 Task: Add Daiya Dairy-Free Mozzarella Style Deluxe Cheeze Sticks to the cart.
Action: Mouse moved to (637, 239)
Screenshot: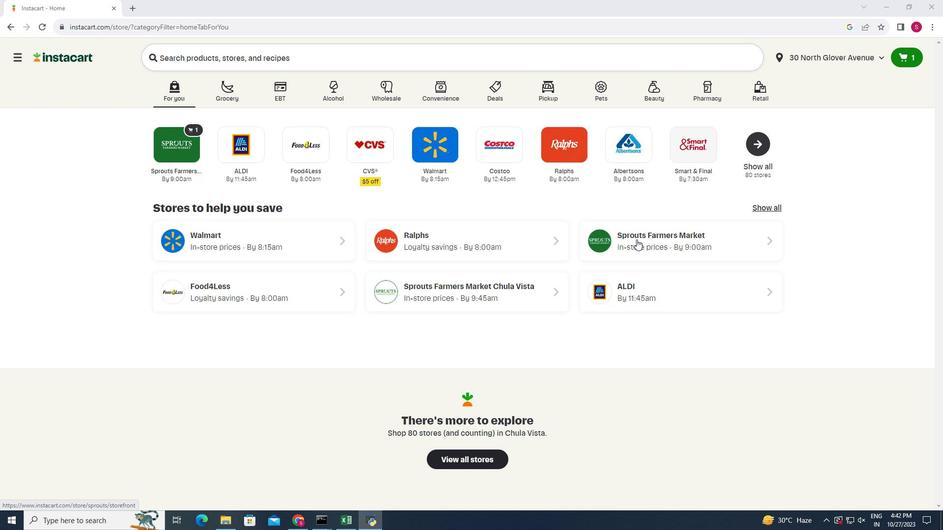
Action: Mouse pressed left at (637, 239)
Screenshot: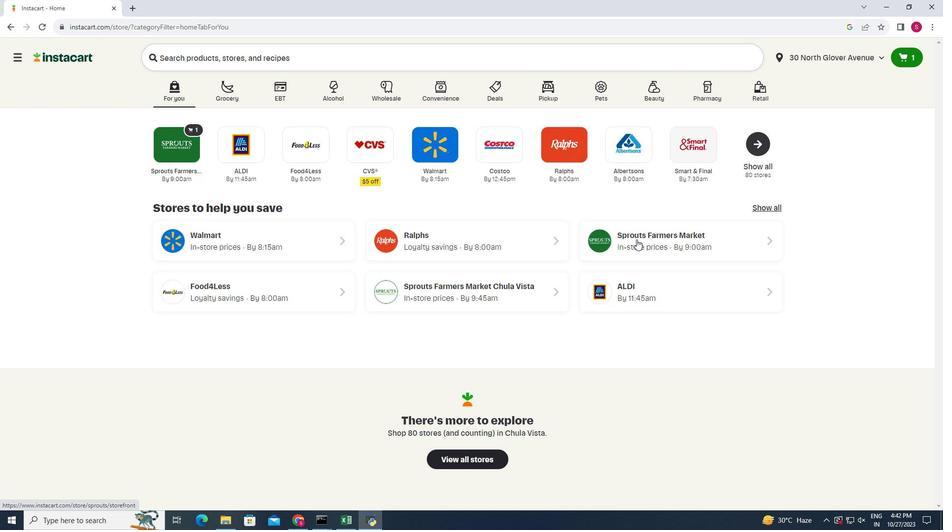 
Action: Mouse moved to (35, 431)
Screenshot: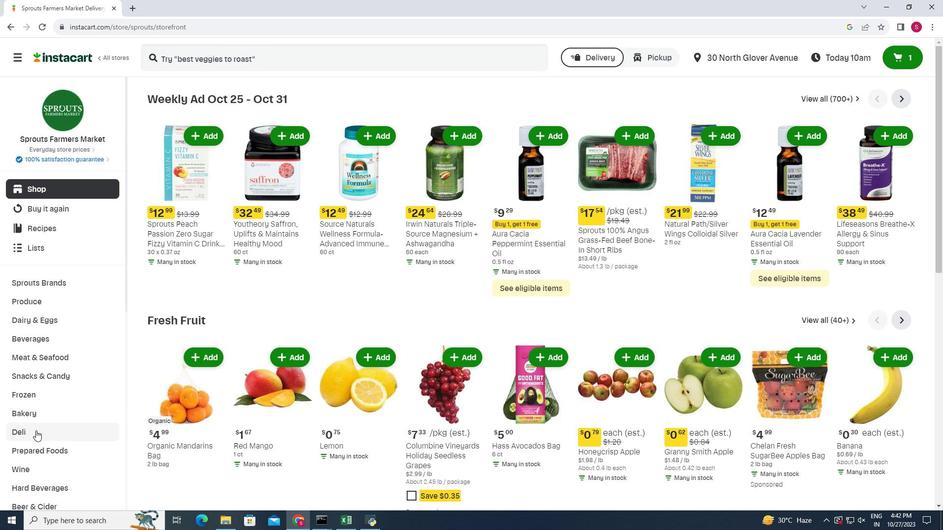 
Action: Mouse pressed left at (35, 431)
Screenshot: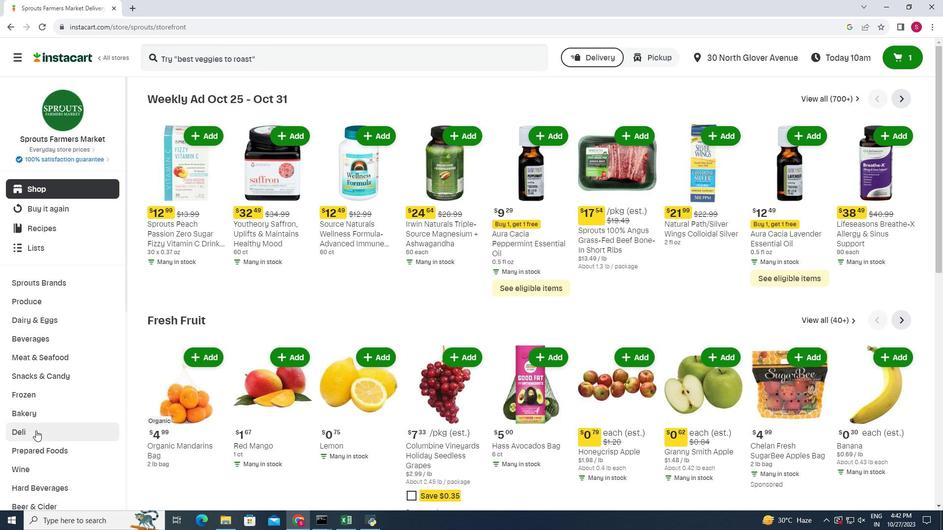 
Action: Mouse moved to (256, 120)
Screenshot: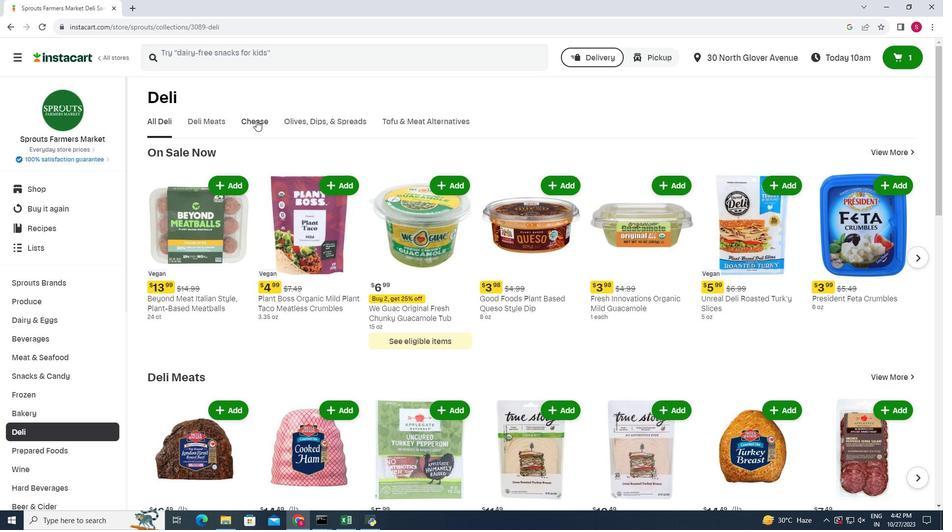 
Action: Mouse pressed left at (256, 120)
Screenshot: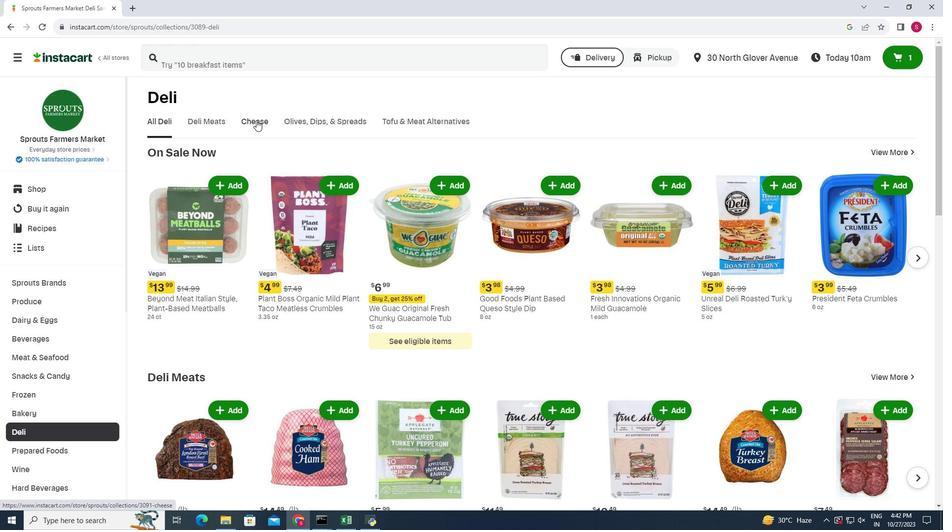 
Action: Mouse moved to (916, 156)
Screenshot: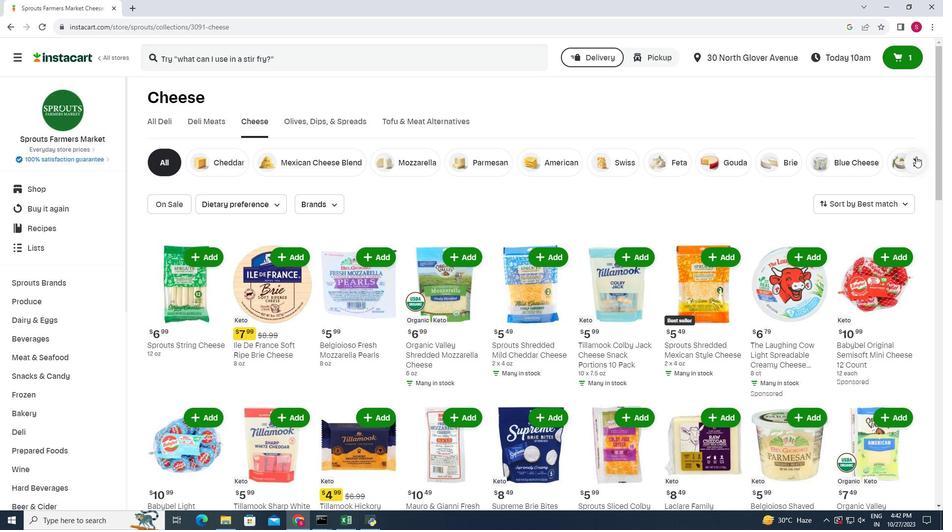
Action: Mouse pressed left at (916, 156)
Screenshot: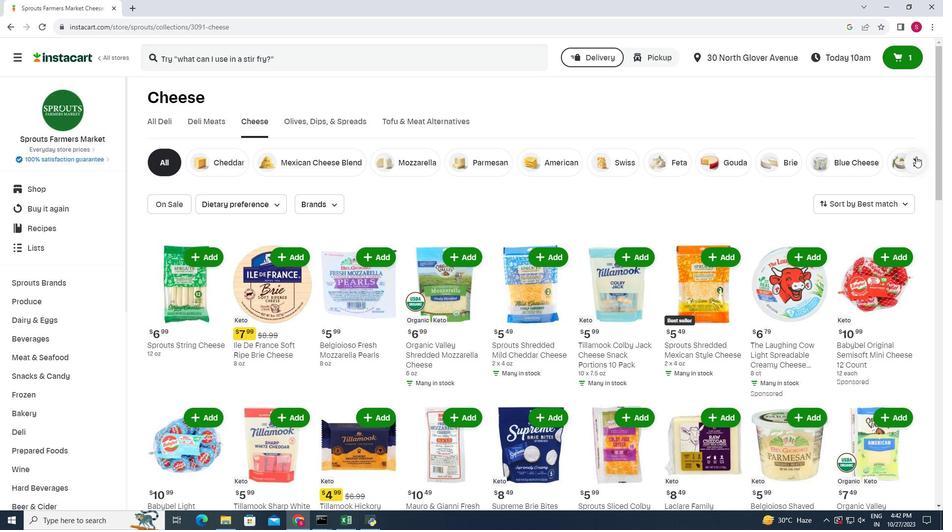 
Action: Mouse moved to (883, 161)
Screenshot: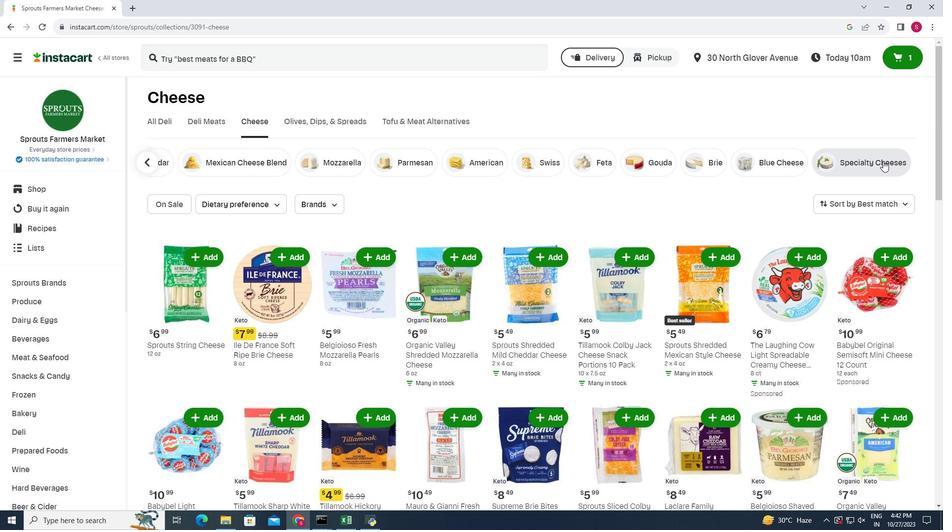 
Action: Mouse pressed left at (883, 161)
Screenshot: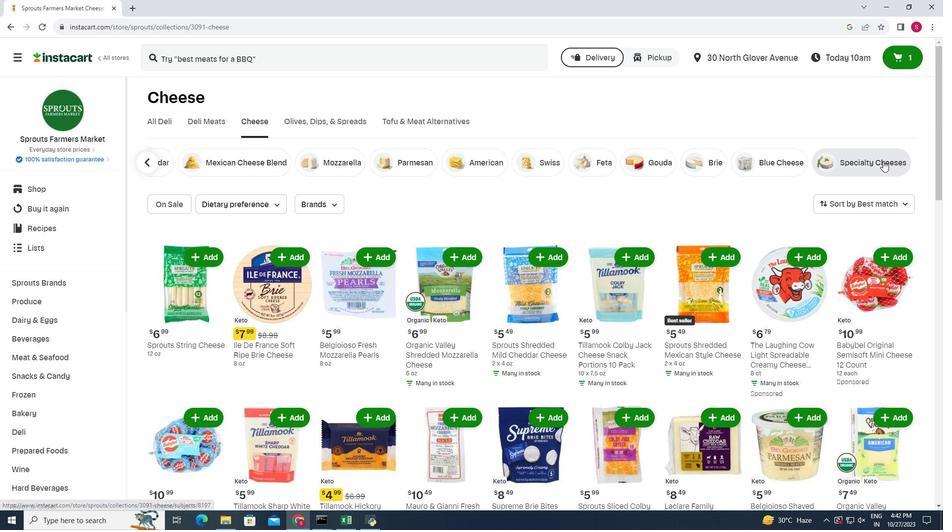 
Action: Mouse moved to (728, 202)
Screenshot: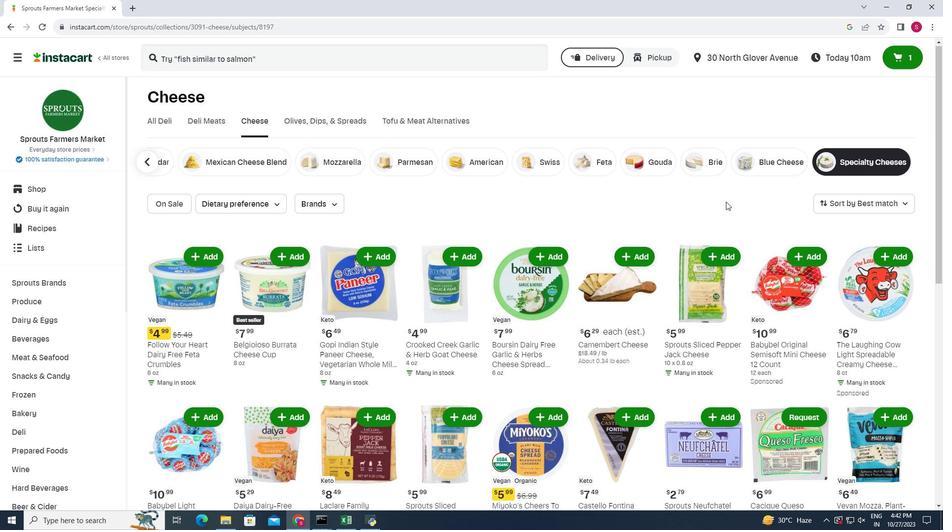 
Action: Mouse scrolled (728, 201) with delta (0, 0)
Screenshot: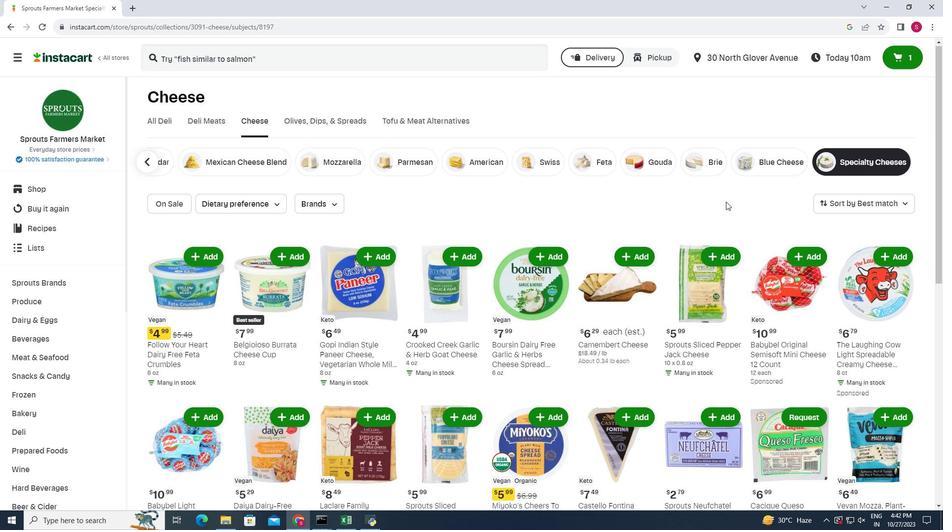 
Action: Mouse moved to (883, 275)
Screenshot: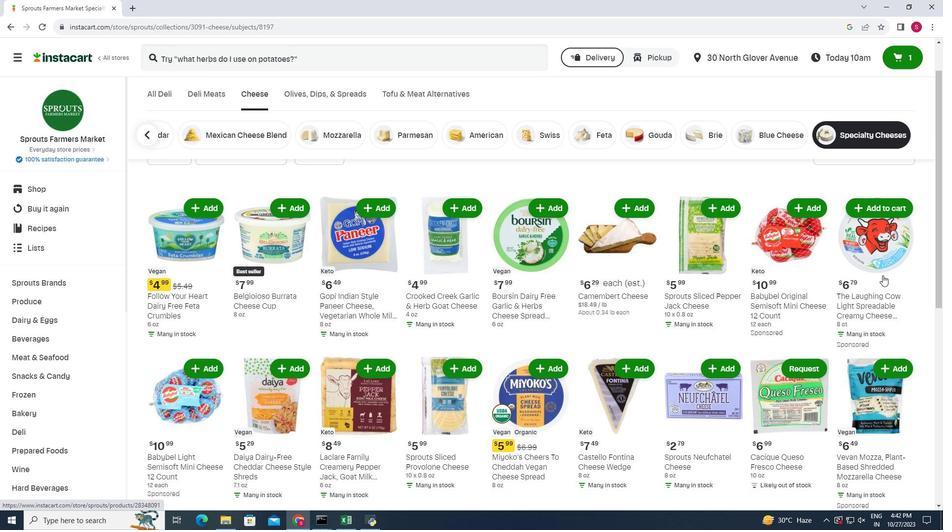 
Action: Mouse scrolled (883, 275) with delta (0, 0)
Screenshot: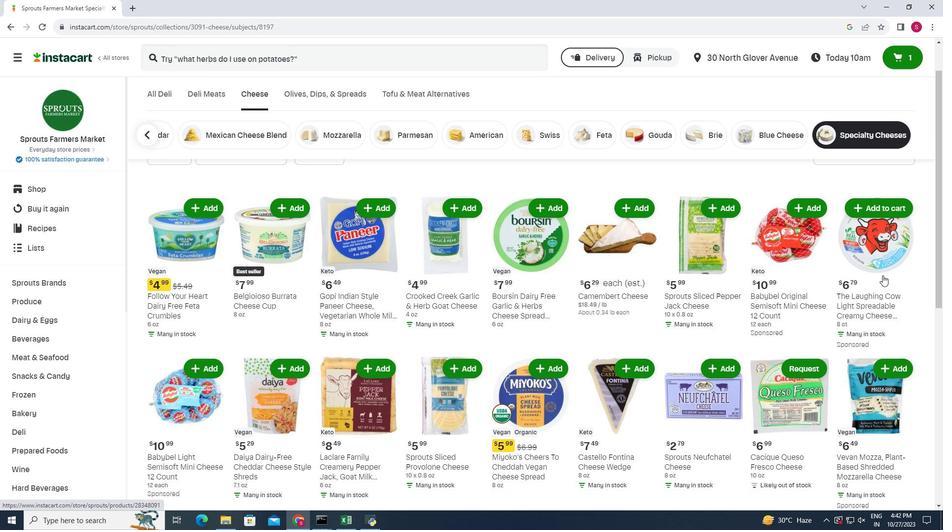 
Action: Mouse scrolled (883, 275) with delta (0, 0)
Screenshot: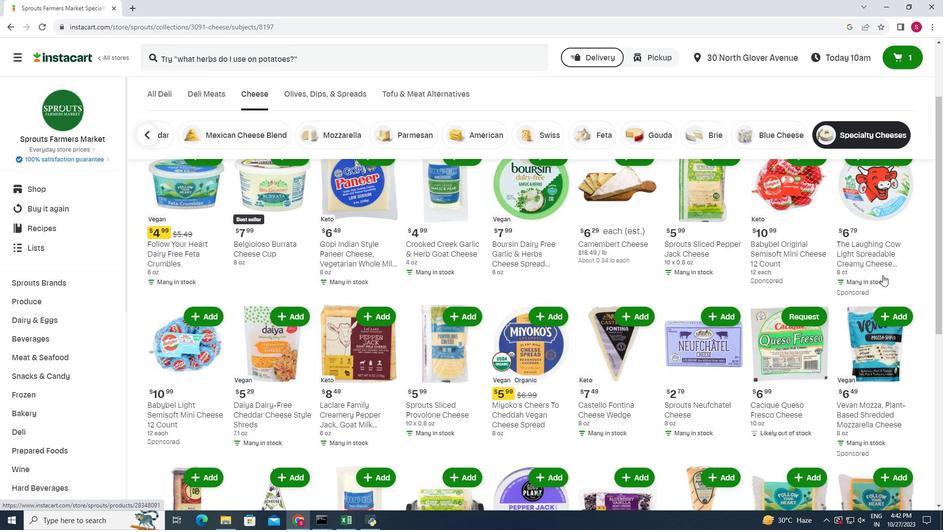 
Action: Mouse moved to (190, 339)
Screenshot: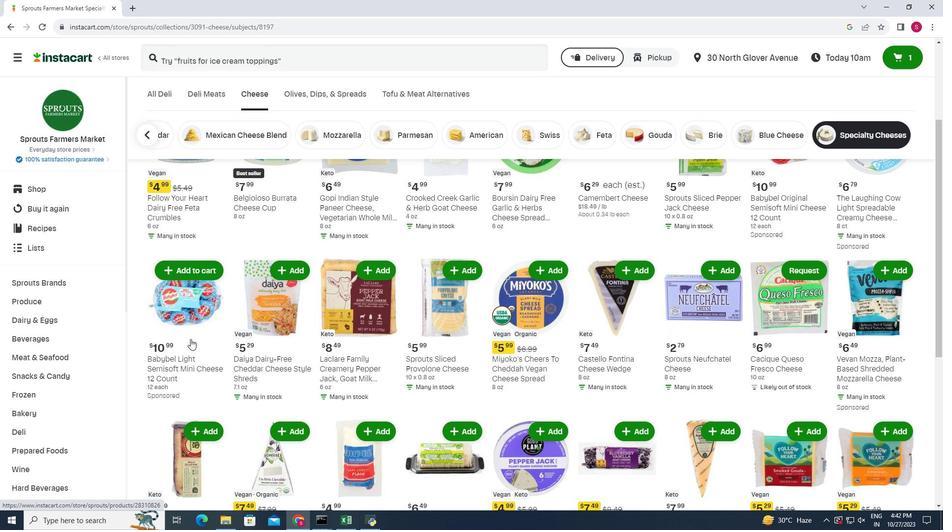 
Action: Mouse scrolled (190, 339) with delta (0, 0)
Screenshot: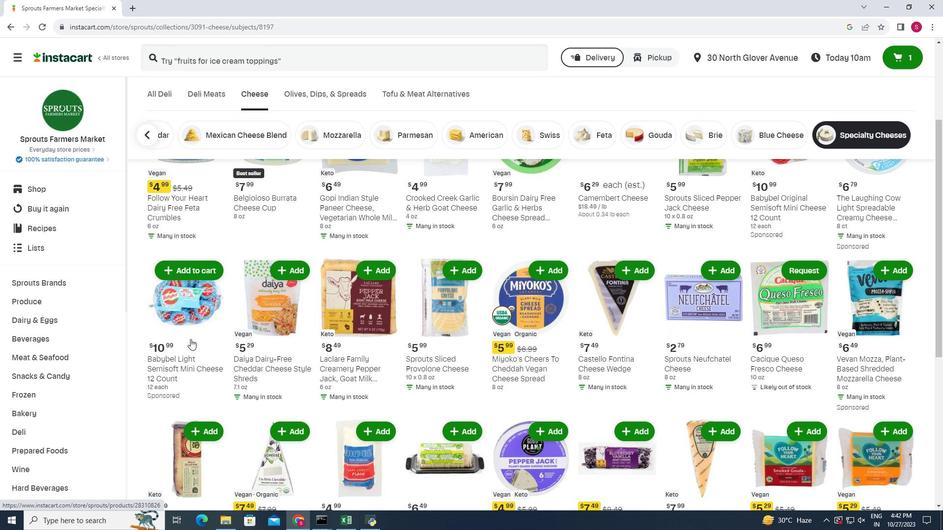 
Action: Mouse moved to (190, 339)
Screenshot: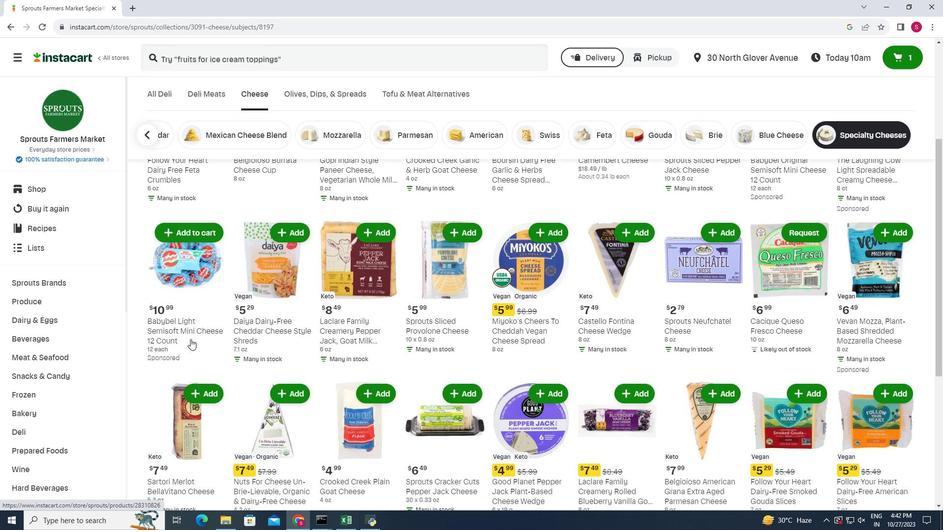 
Action: Mouse scrolled (190, 339) with delta (0, 0)
Screenshot: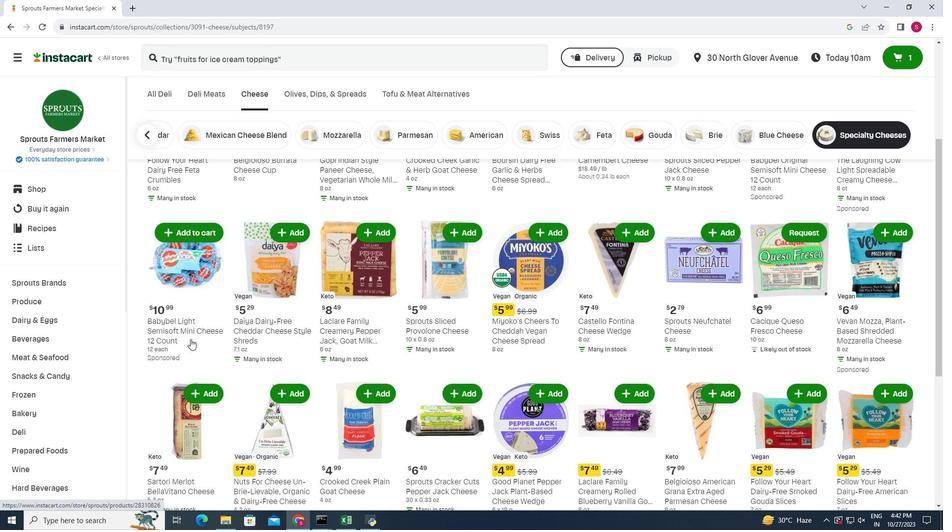 
Action: Mouse moved to (191, 340)
Screenshot: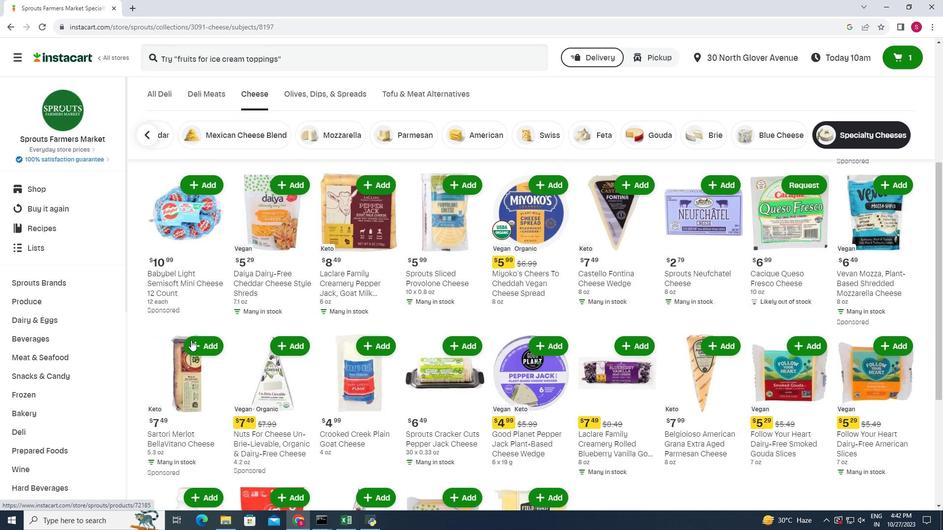 
Action: Mouse scrolled (191, 340) with delta (0, 0)
Screenshot: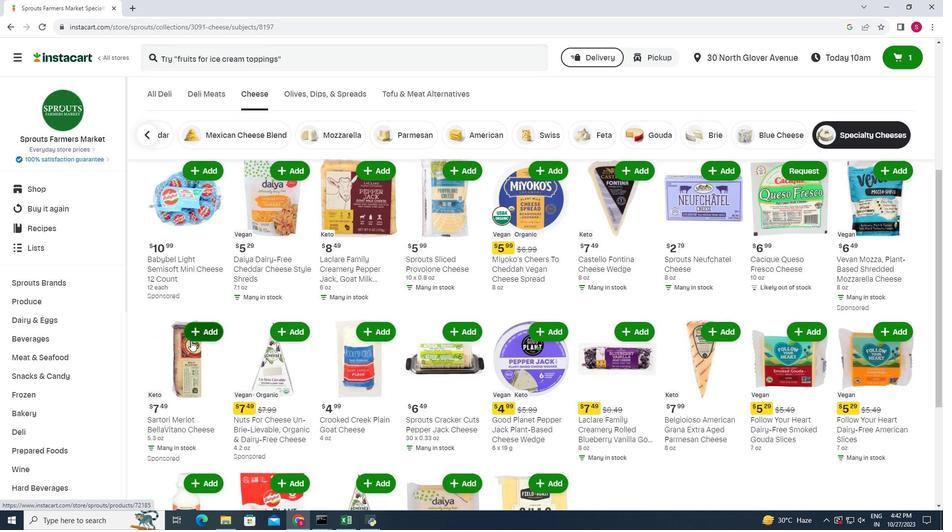 
Action: Mouse moved to (831, 328)
Screenshot: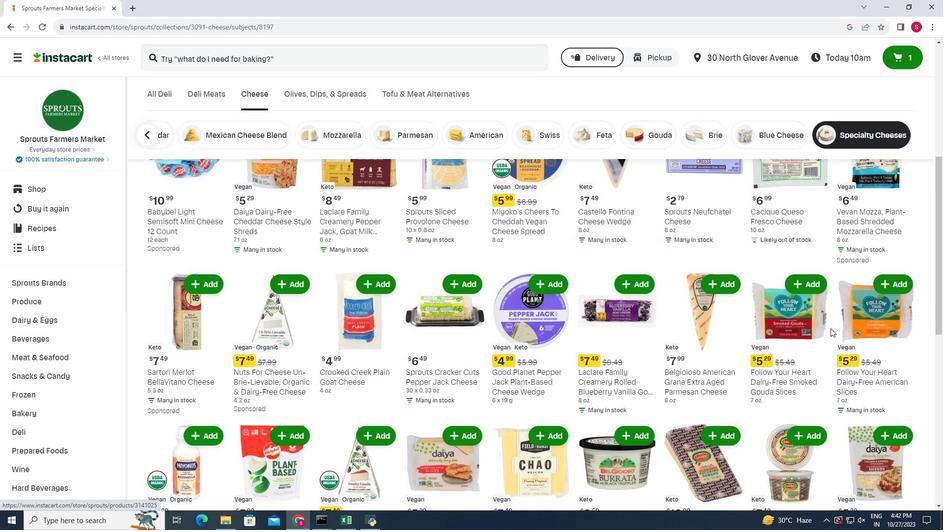 
Action: Mouse scrolled (831, 328) with delta (0, 0)
Screenshot: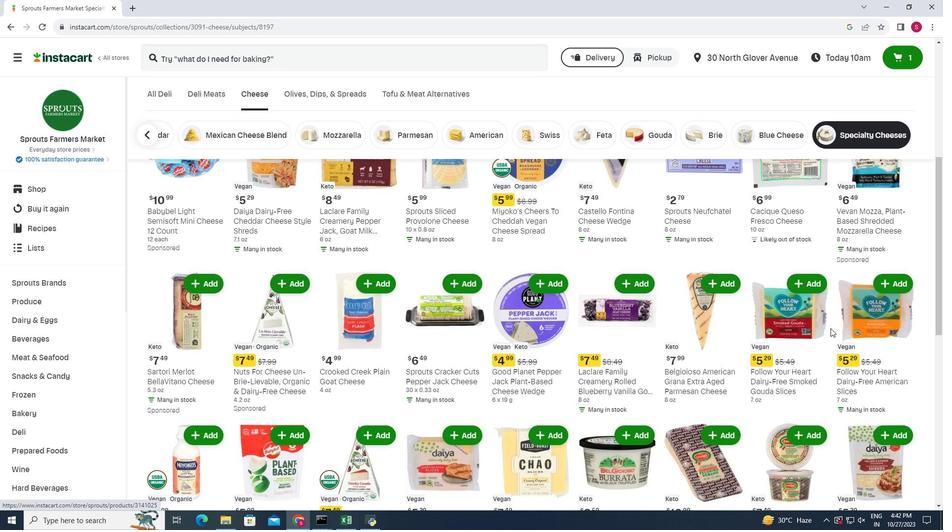 
Action: Mouse scrolled (831, 328) with delta (0, 0)
Screenshot: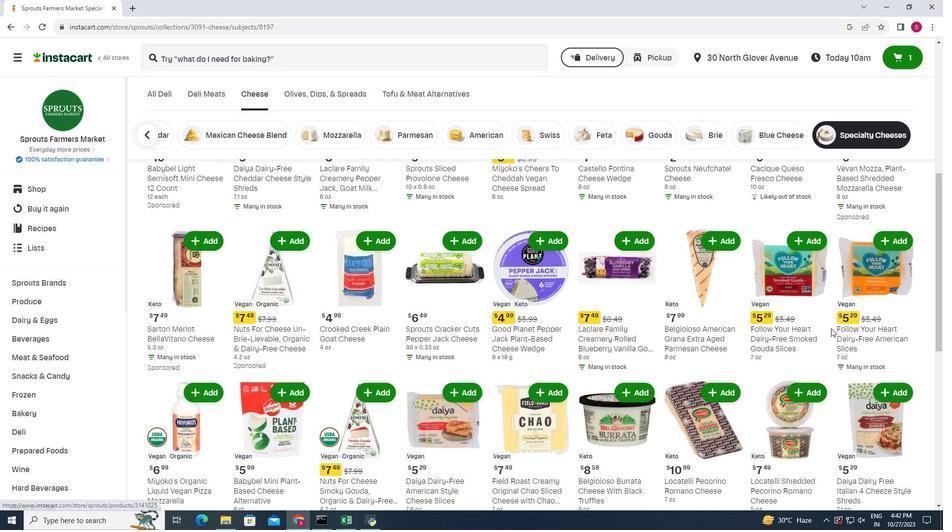 
Action: Mouse moved to (173, 407)
Screenshot: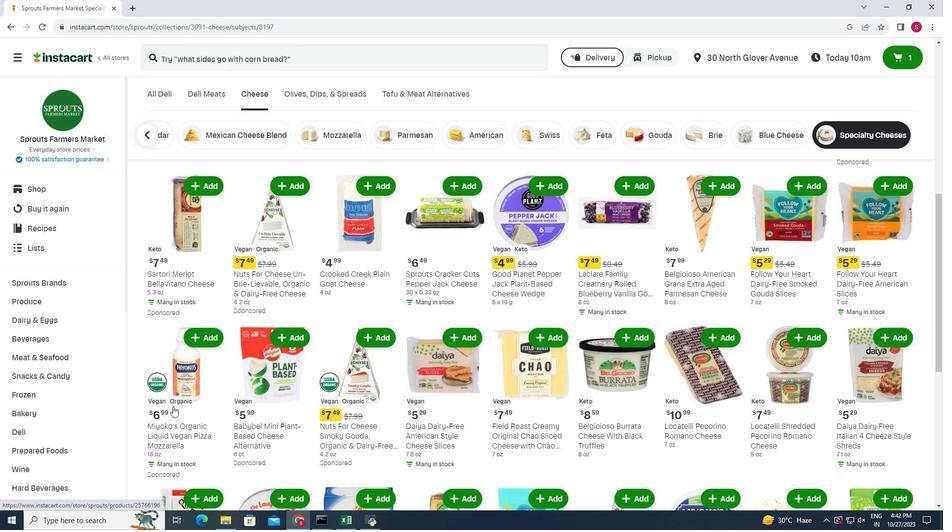 
Action: Mouse scrolled (173, 406) with delta (0, 0)
Screenshot: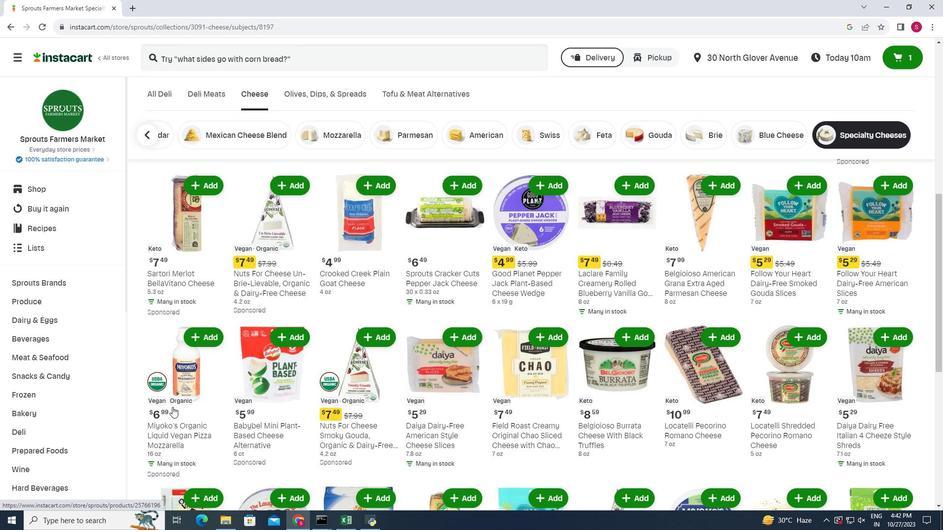 
Action: Mouse moved to (172, 408)
Screenshot: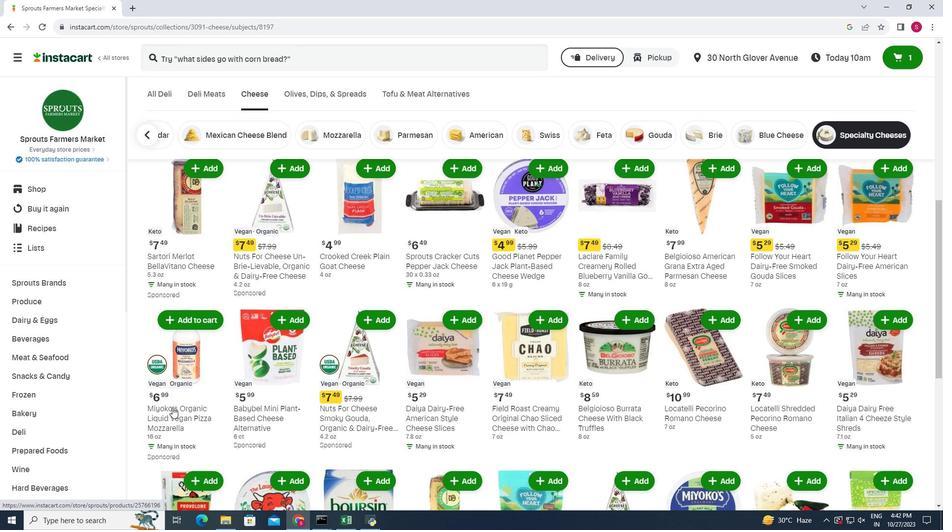 
Action: Mouse scrolled (172, 407) with delta (0, 0)
Screenshot: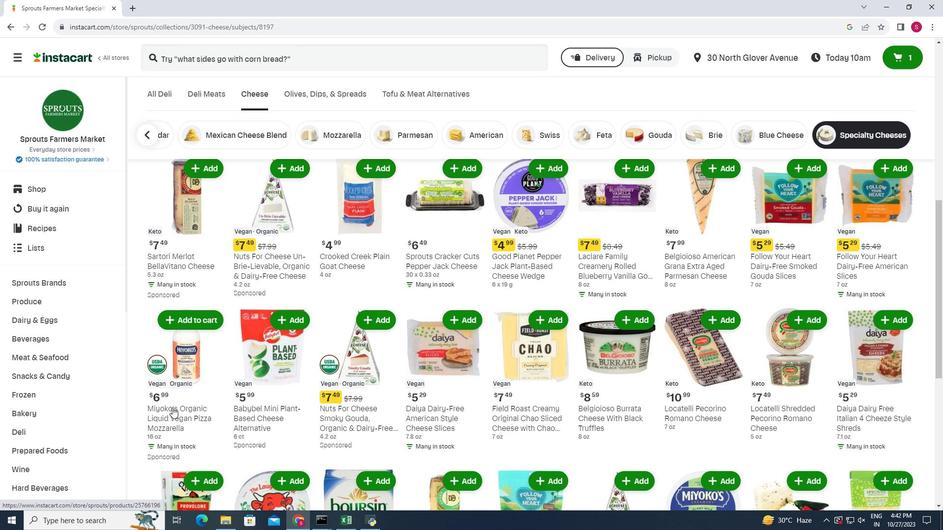 
Action: Mouse moved to (172, 409)
Screenshot: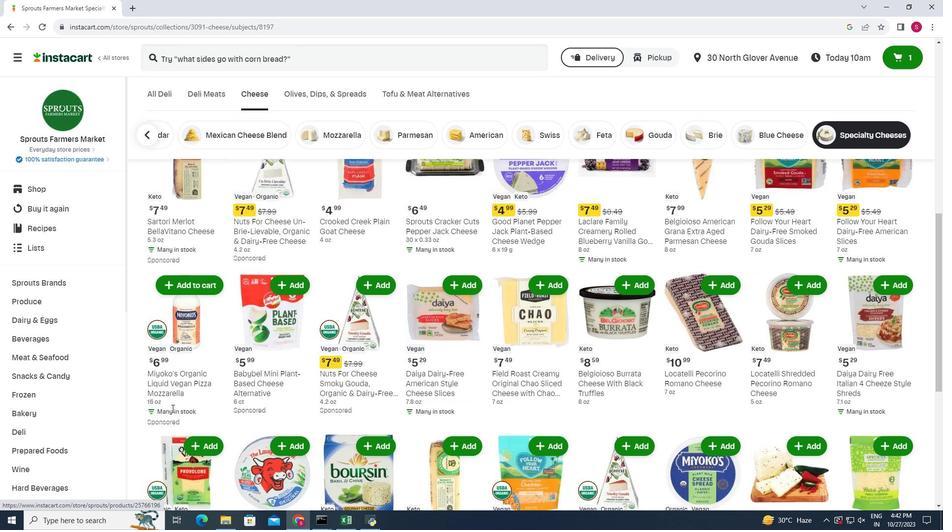 
Action: Mouse scrolled (172, 408) with delta (0, 0)
Screenshot: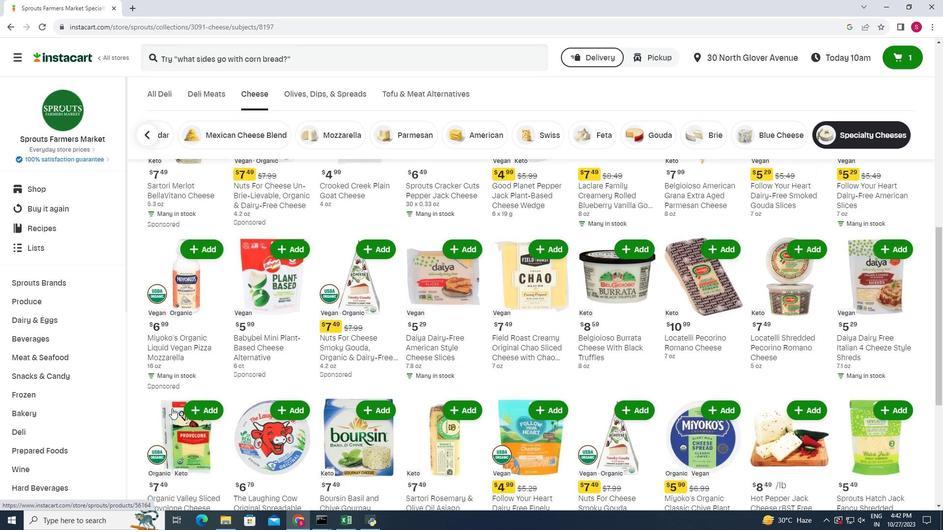 
Action: Mouse moved to (824, 390)
Screenshot: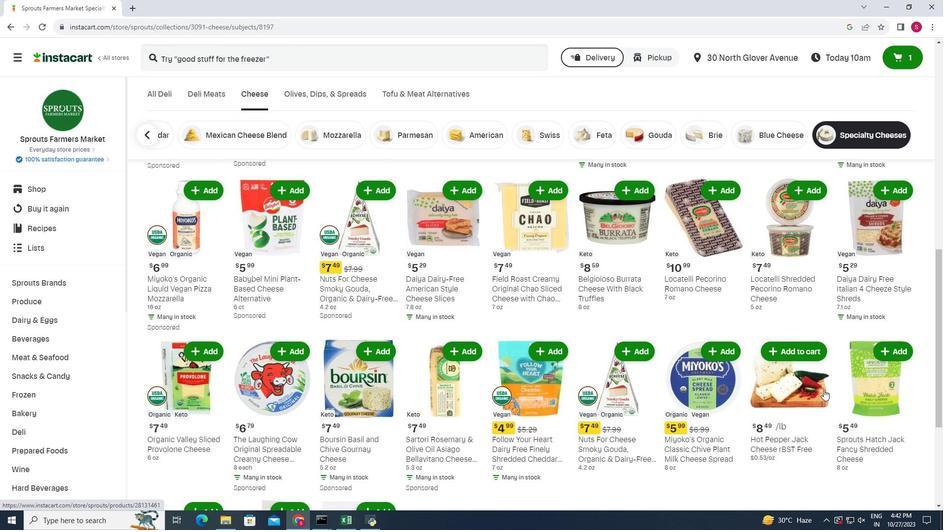 
Action: Mouse scrolled (824, 389) with delta (0, 0)
Screenshot: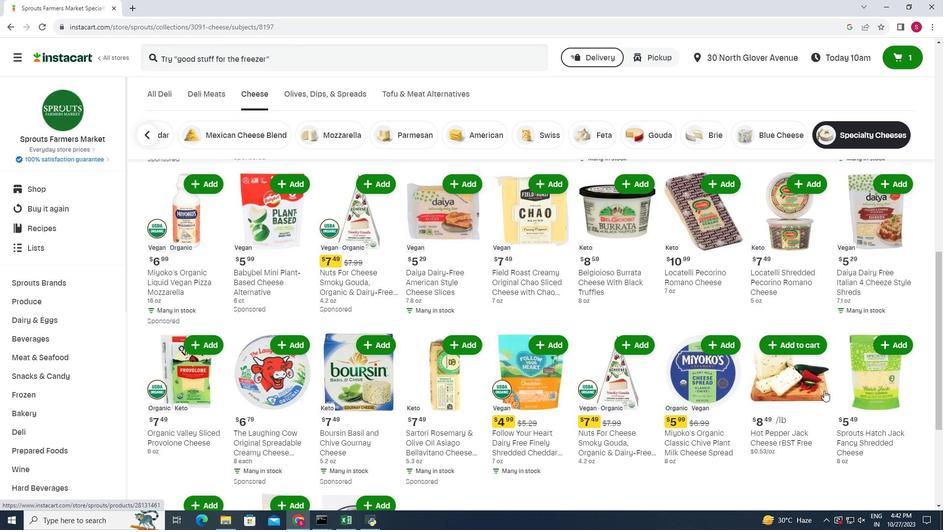 
Action: Mouse moved to (825, 391)
Screenshot: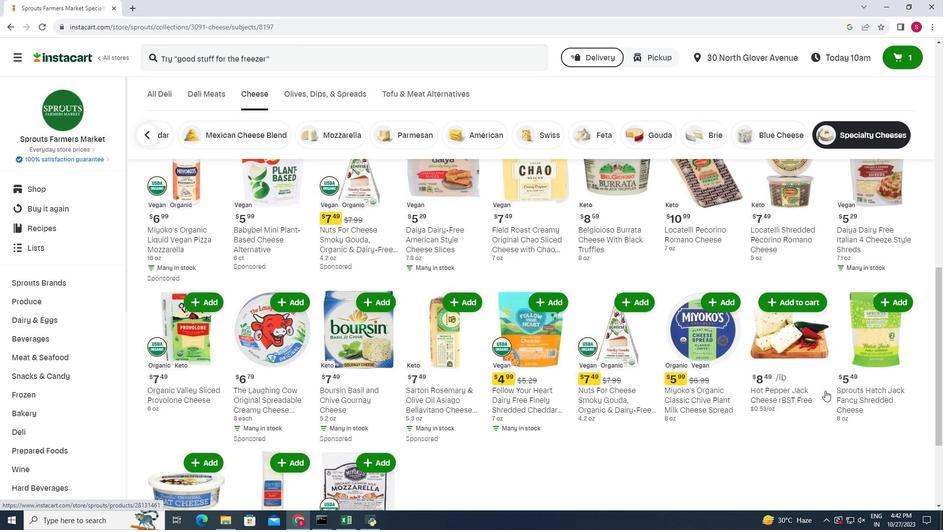 
Action: Mouse scrolled (825, 390) with delta (0, 0)
Screenshot: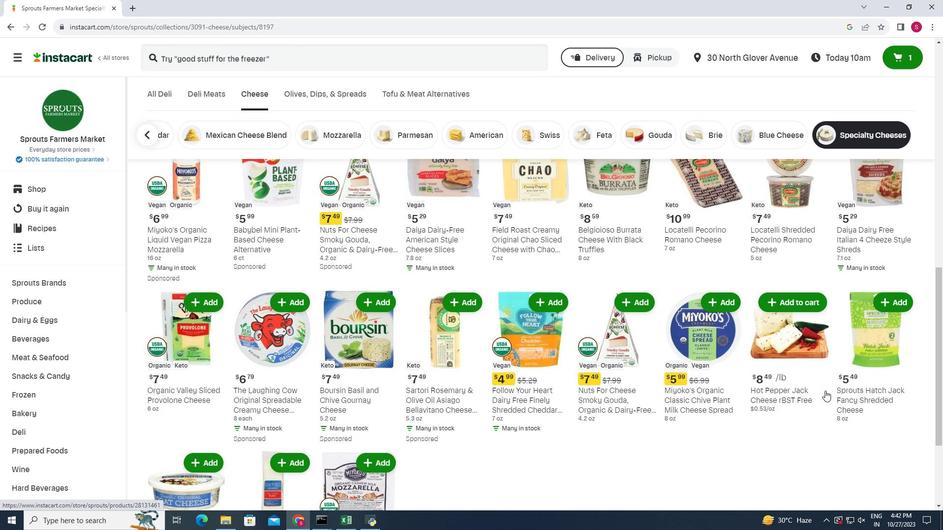
Action: Mouse scrolled (825, 390) with delta (0, 0)
Screenshot: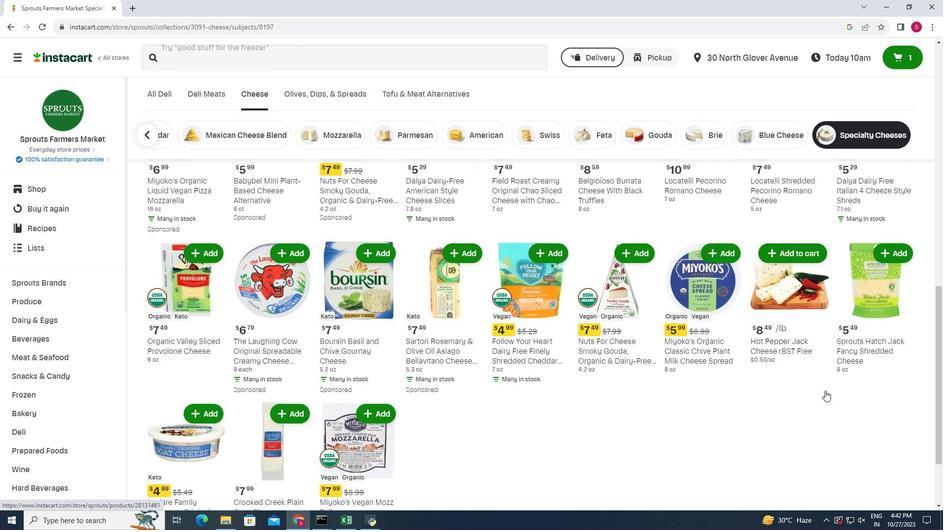 
Action: Mouse moved to (162, 415)
Screenshot: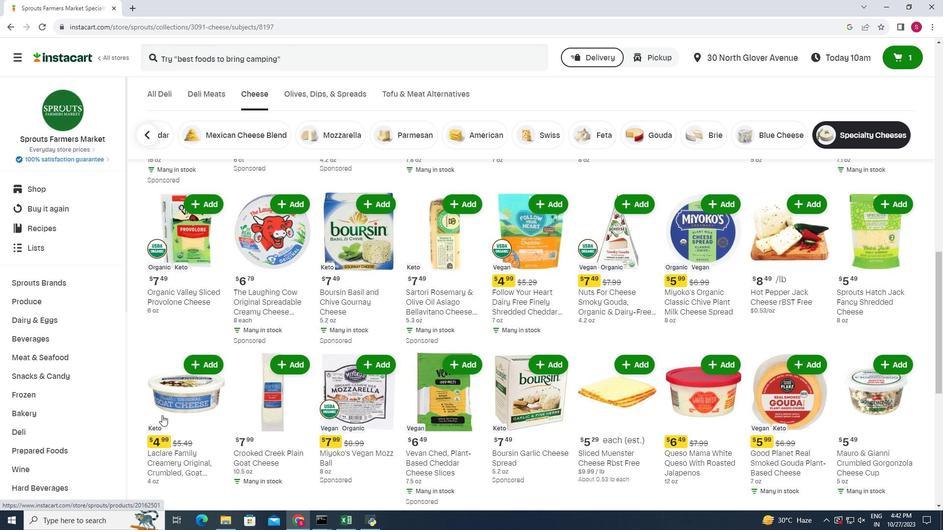 
Action: Mouse scrolled (162, 415) with delta (0, 0)
Screenshot: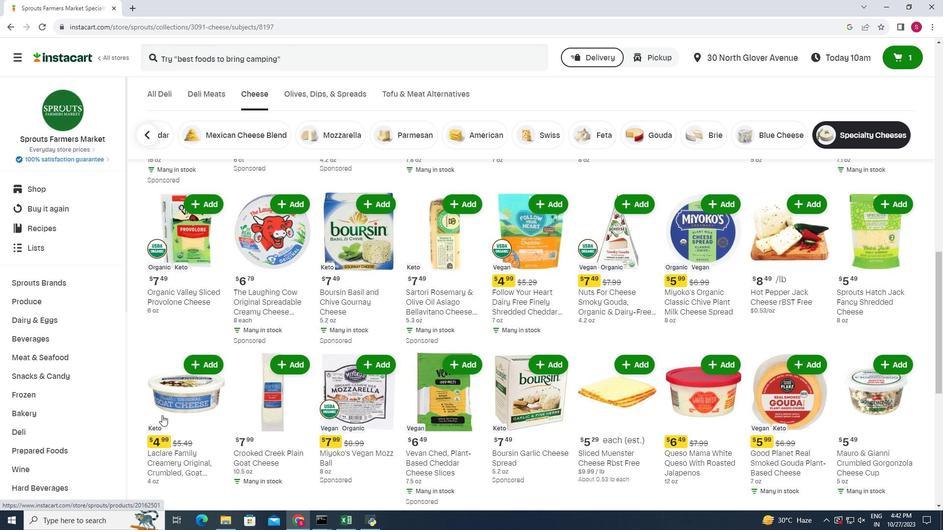
Action: Mouse scrolled (162, 415) with delta (0, 0)
Screenshot: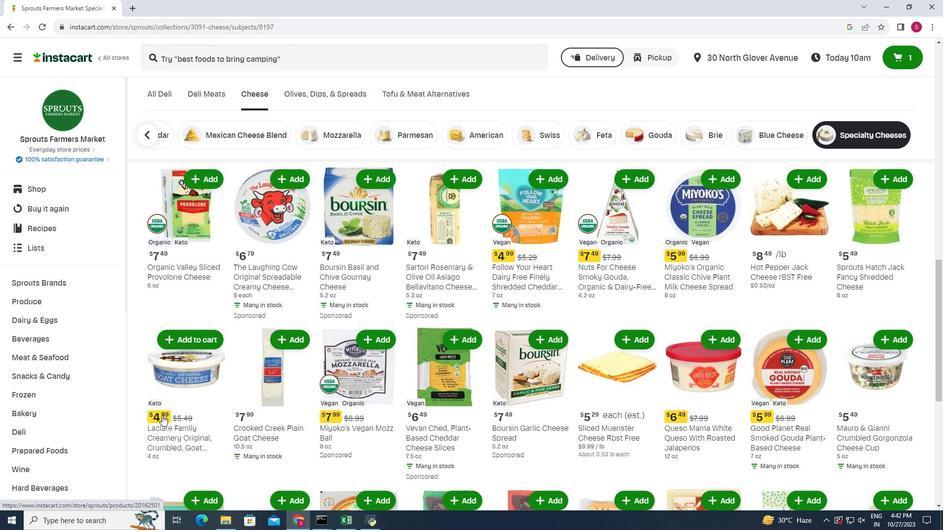 
Action: Mouse moved to (162, 415)
Screenshot: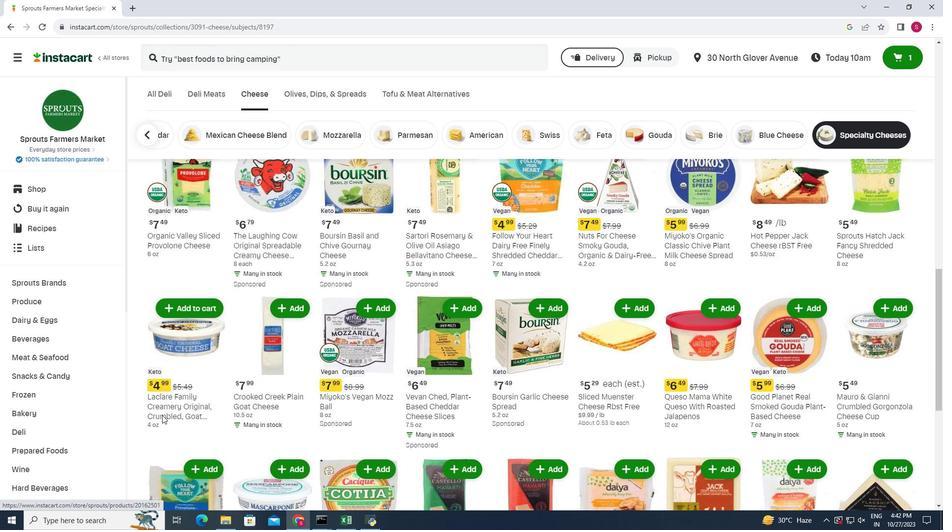 
Action: Mouse scrolled (162, 415) with delta (0, 0)
Screenshot: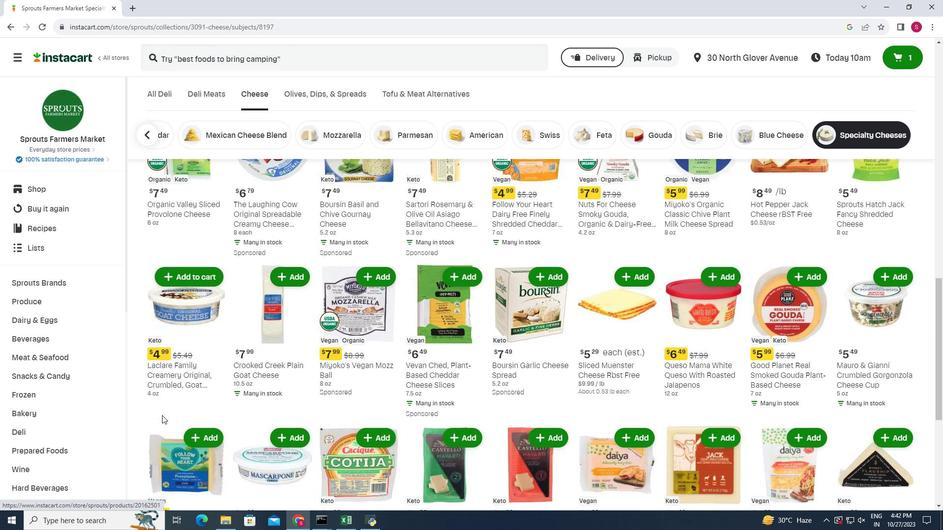 
Action: Mouse moved to (161, 415)
Screenshot: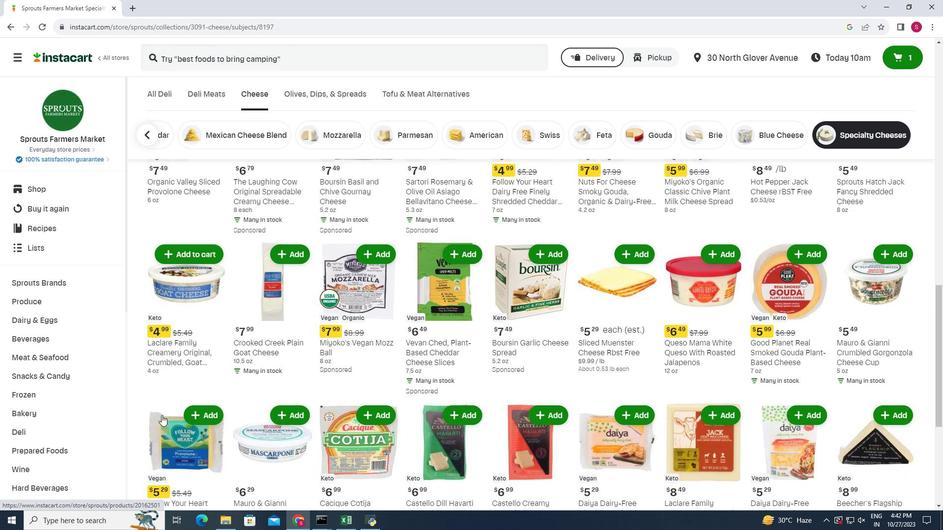 
Action: Mouse scrolled (161, 415) with delta (0, 0)
Screenshot: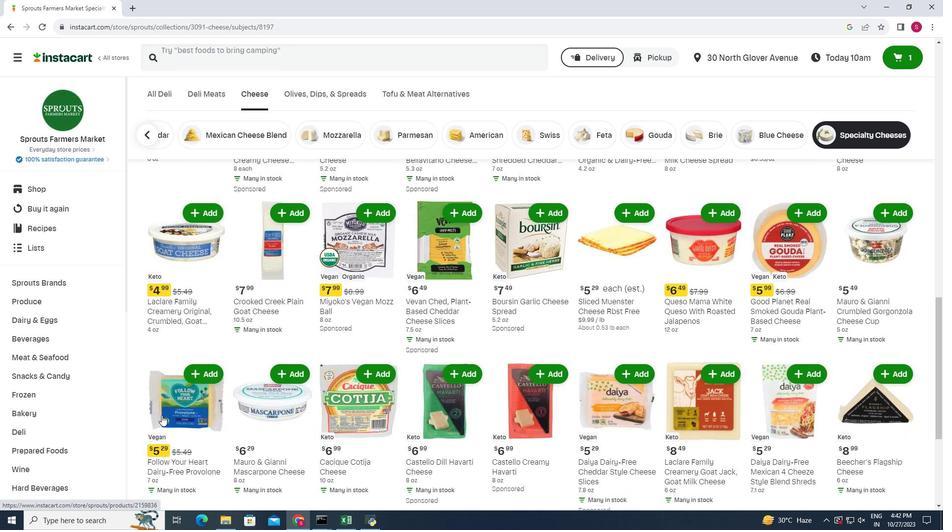 
Action: Mouse moved to (834, 373)
Screenshot: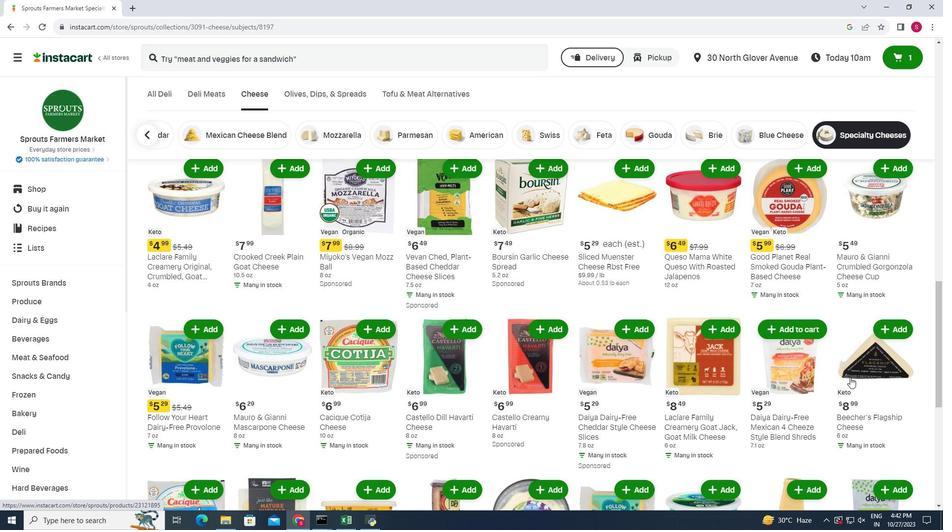 
Action: Mouse scrolled (834, 373) with delta (0, 0)
Screenshot: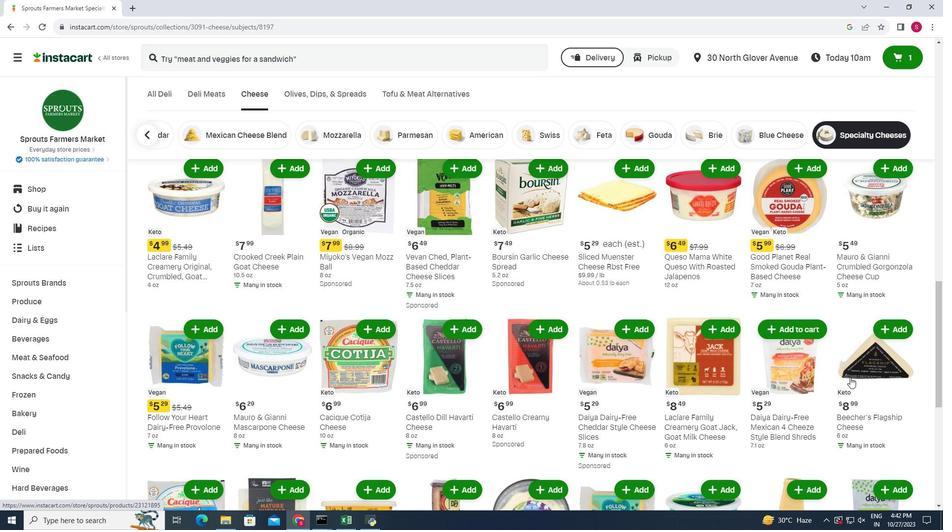 
Action: Mouse moved to (853, 378)
Screenshot: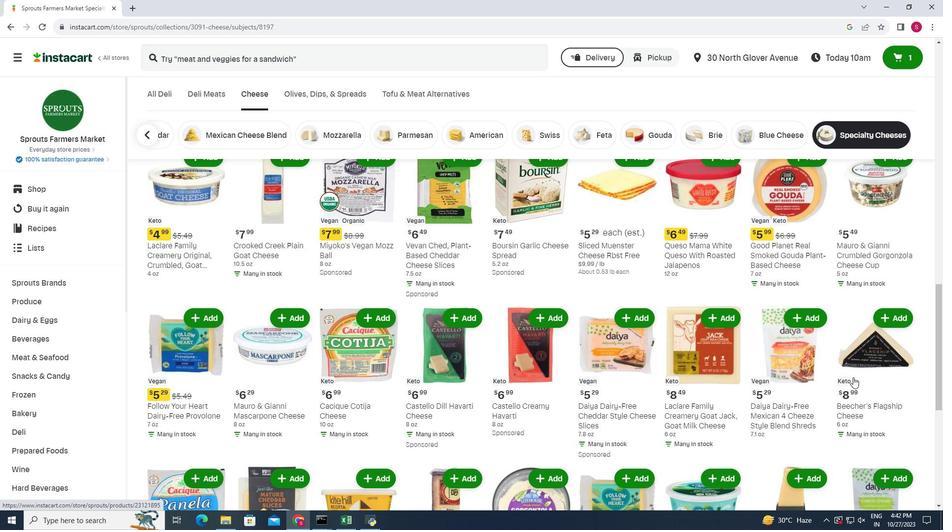 
Action: Mouse scrolled (853, 377) with delta (0, 0)
Screenshot: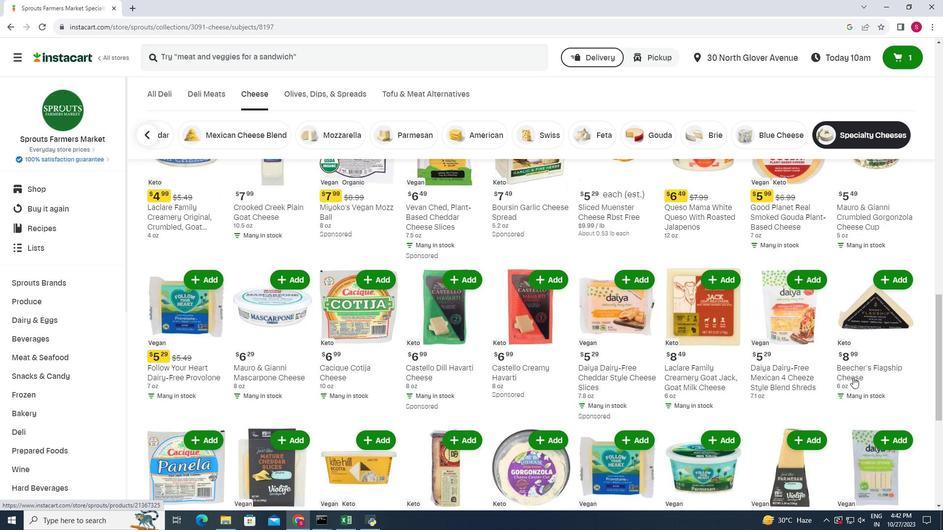 
Action: Mouse scrolled (853, 377) with delta (0, 0)
Screenshot: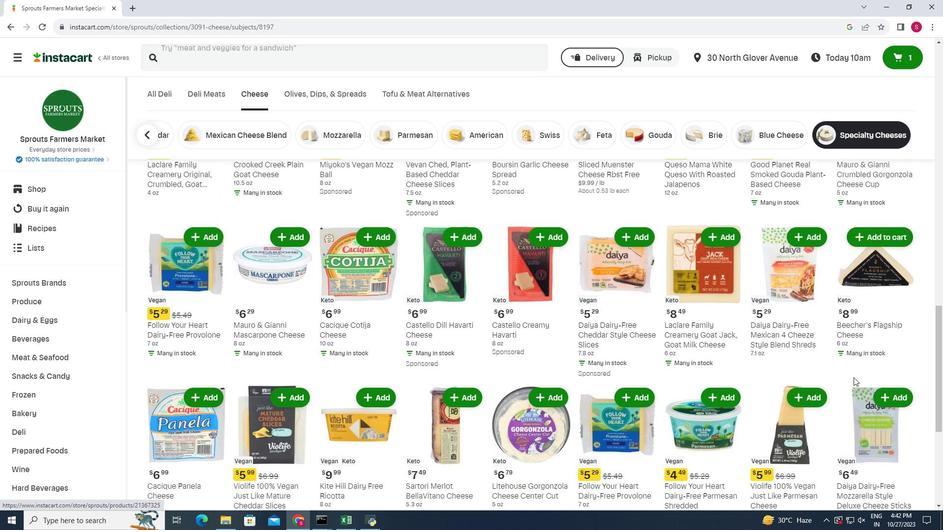 
Action: Mouse moved to (900, 341)
Screenshot: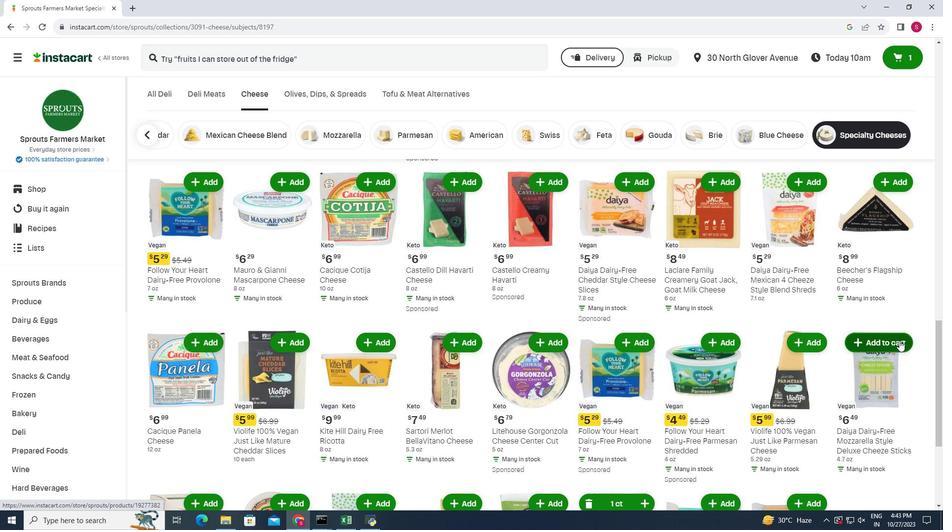
Action: Mouse pressed left at (900, 341)
Screenshot: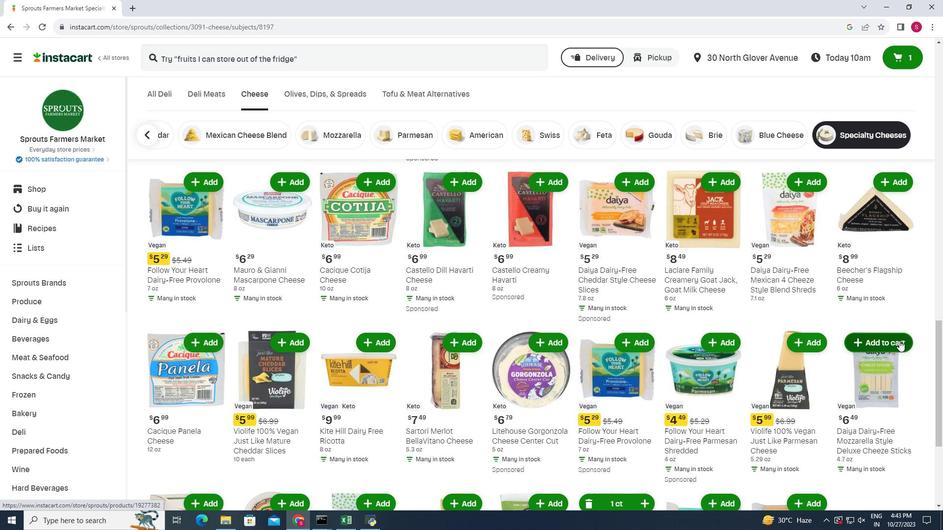 
Action: Mouse moved to (910, 308)
Screenshot: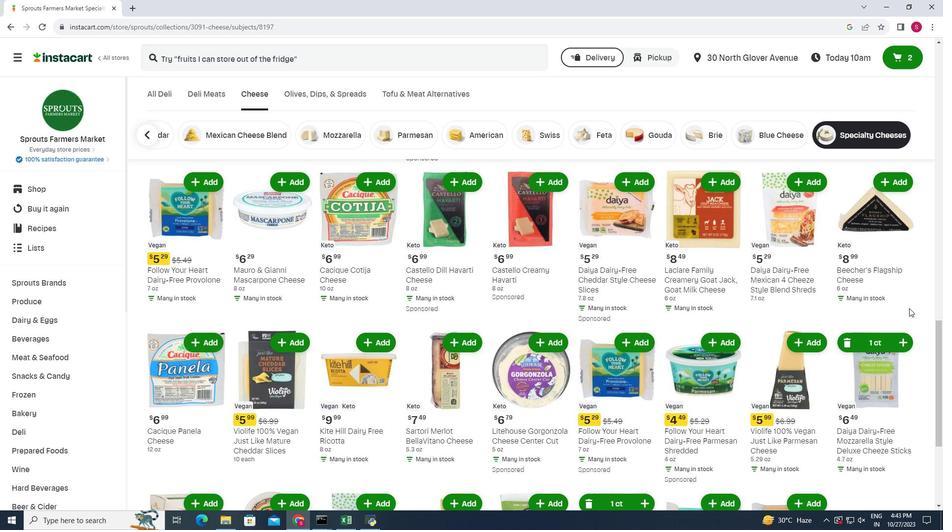 
